 Task: Use Record Player Static Effect in this video Movie B.mp4
Action: Mouse moved to (264, 92)
Screenshot: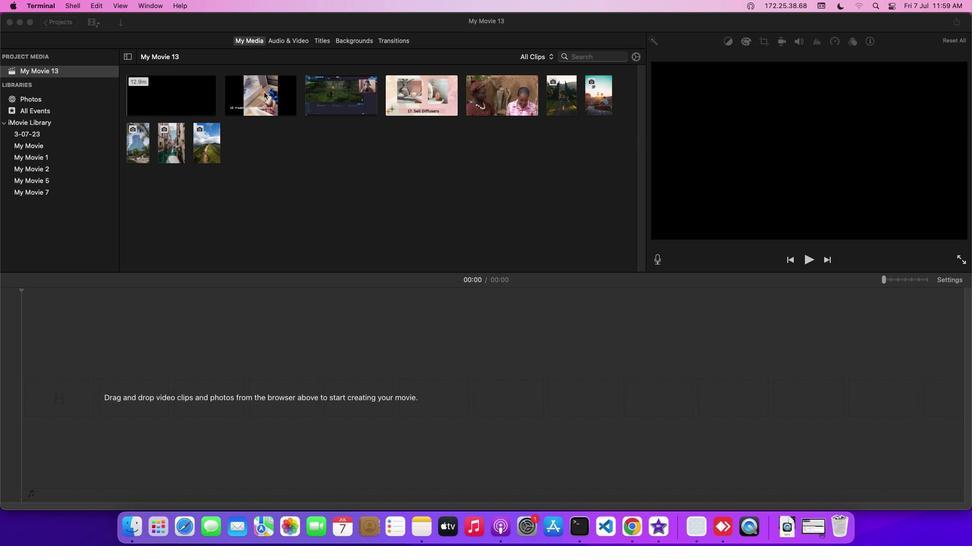 
Action: Mouse pressed left at (264, 92)
Screenshot: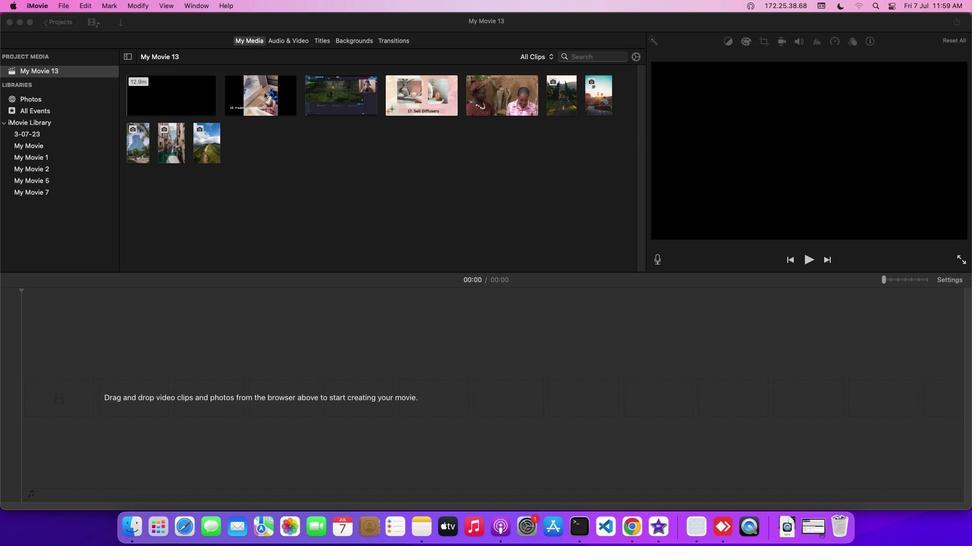 
Action: Mouse moved to (289, 44)
Screenshot: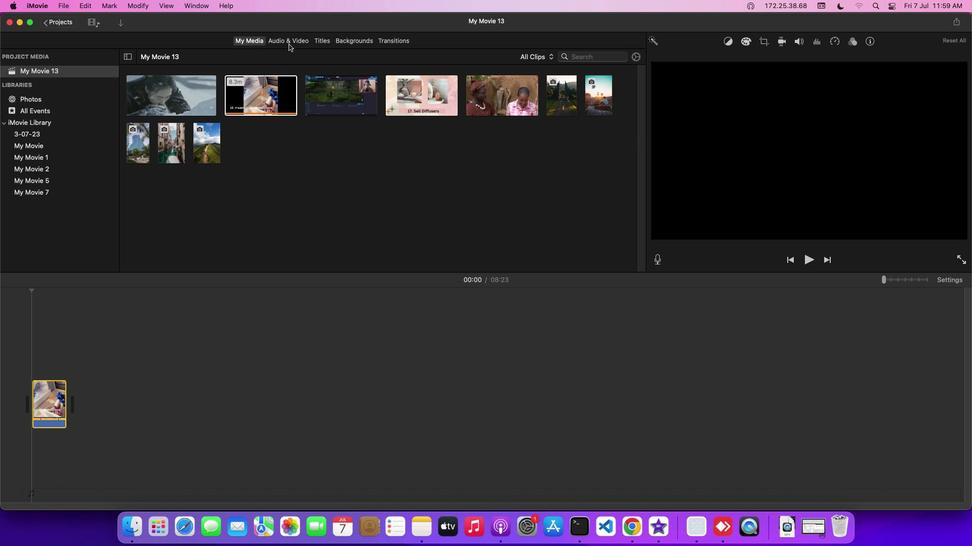 
Action: Mouse pressed left at (289, 44)
Screenshot: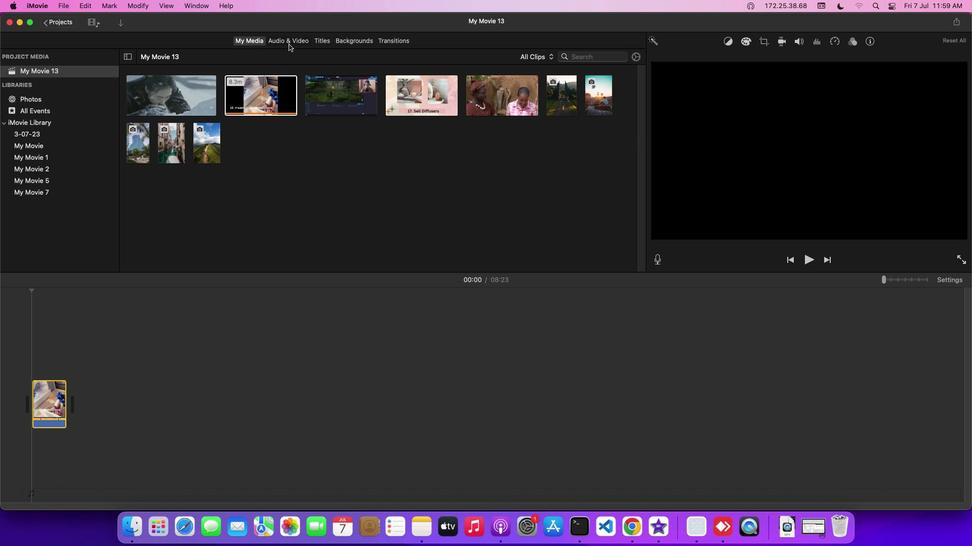 
Action: Mouse moved to (27, 95)
Screenshot: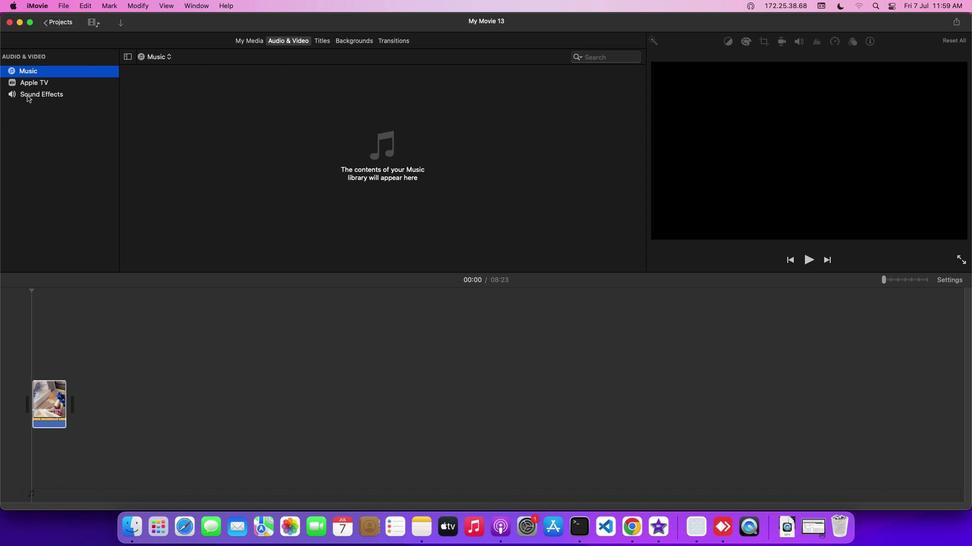 
Action: Mouse pressed left at (27, 95)
Screenshot: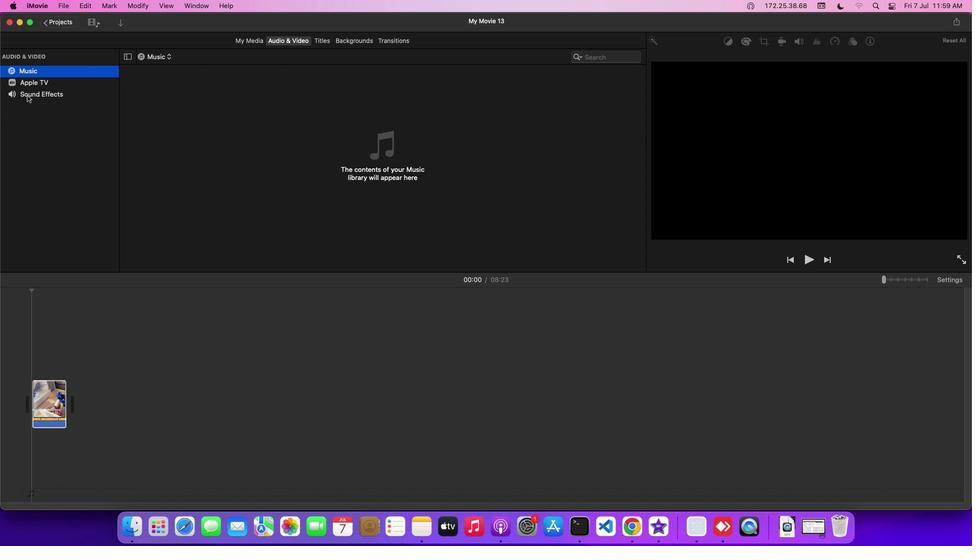 
Action: Mouse moved to (206, 185)
Screenshot: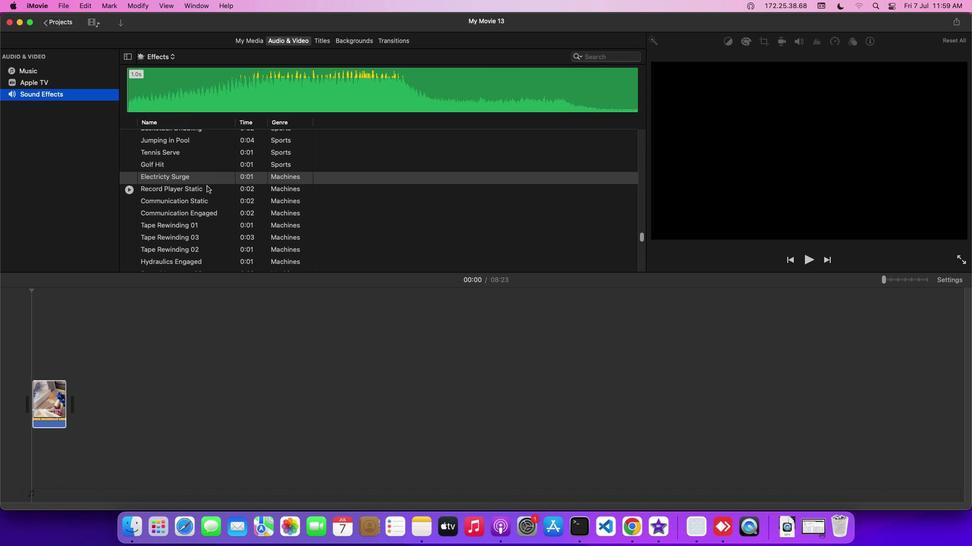 
Action: Mouse pressed left at (206, 185)
Screenshot: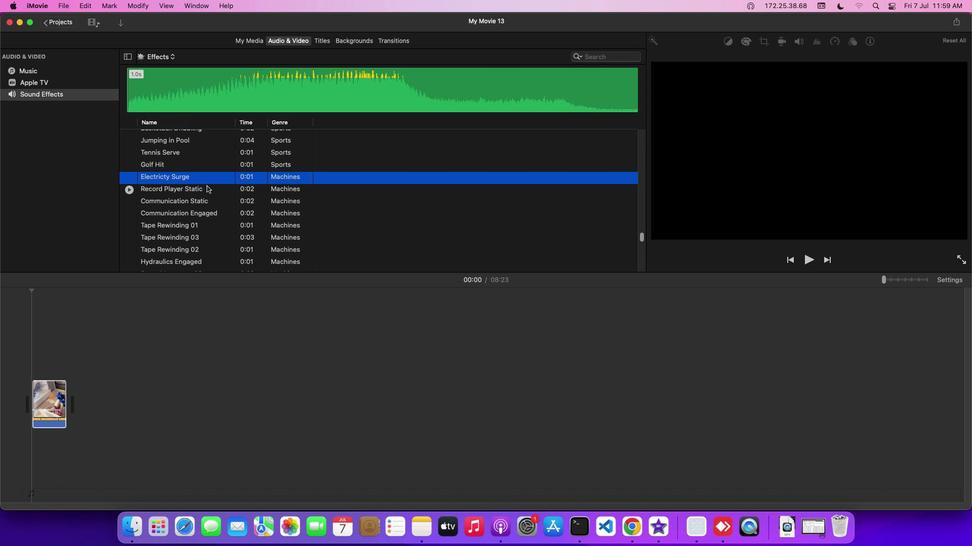 
Action: Mouse moved to (192, 190)
Screenshot: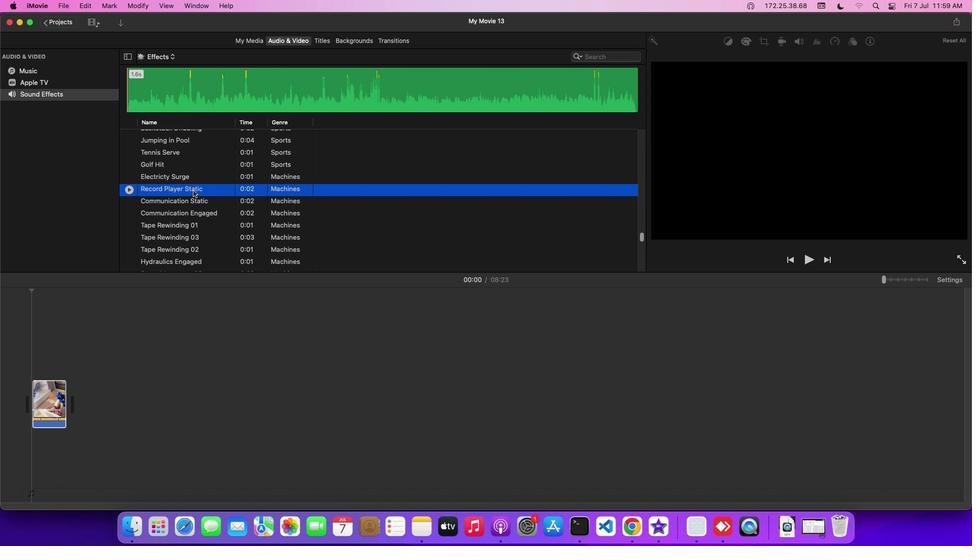 
Action: Mouse pressed left at (192, 190)
Screenshot: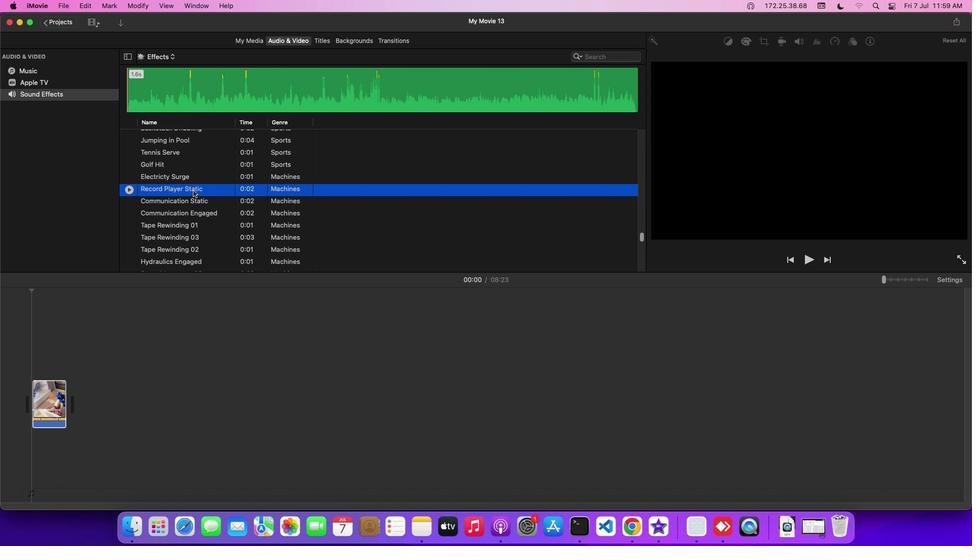 
Action: Mouse moved to (160, 414)
Screenshot: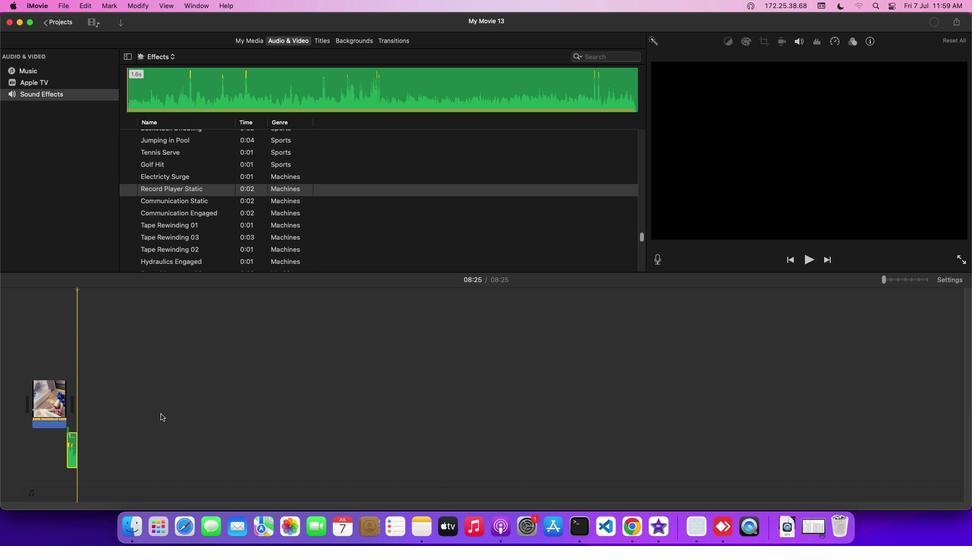 
